 Task: Find the driving routes to reach the Empire State Building from Home by Wednesday, November 29.
Action: Mouse moved to (239, 85)
Screenshot: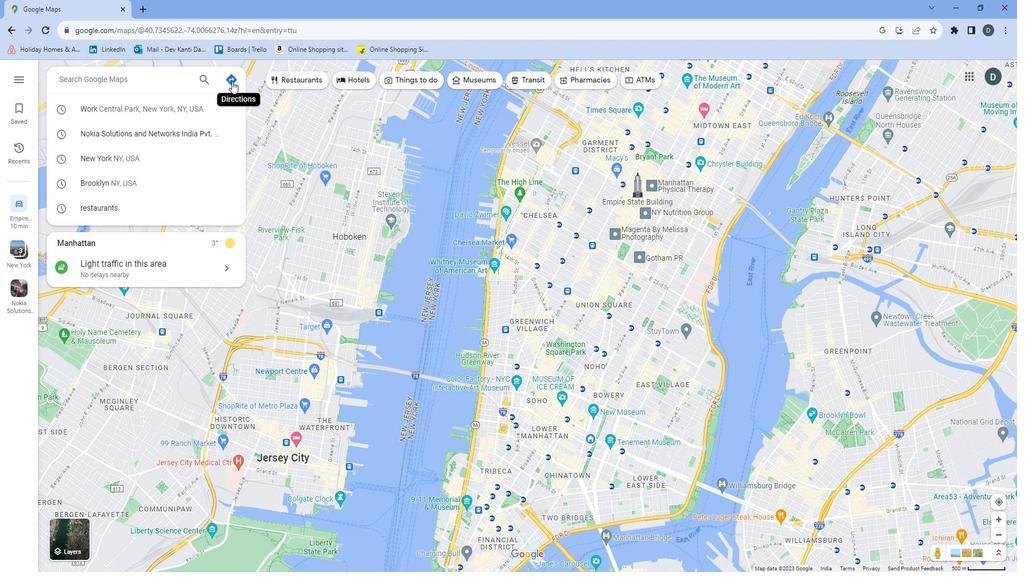 
Action: Mouse pressed left at (239, 85)
Screenshot: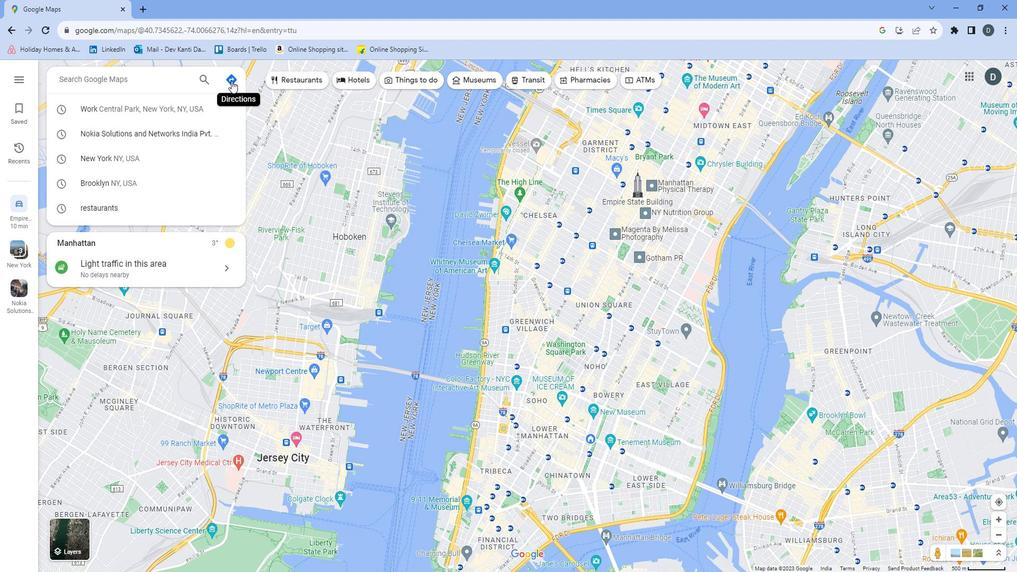 
Action: Mouse moved to (152, 113)
Screenshot: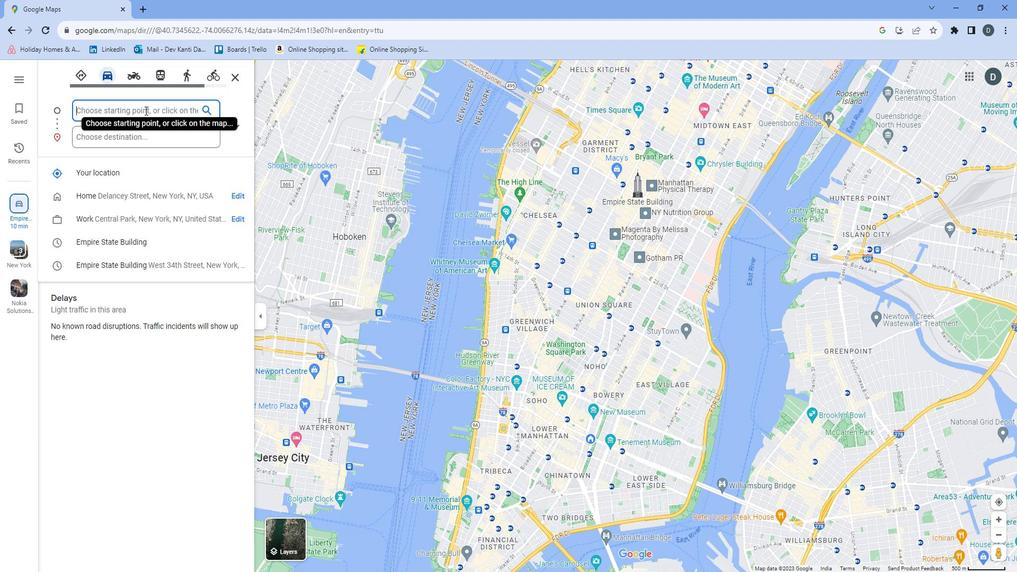 
Action: Mouse pressed left at (152, 113)
Screenshot: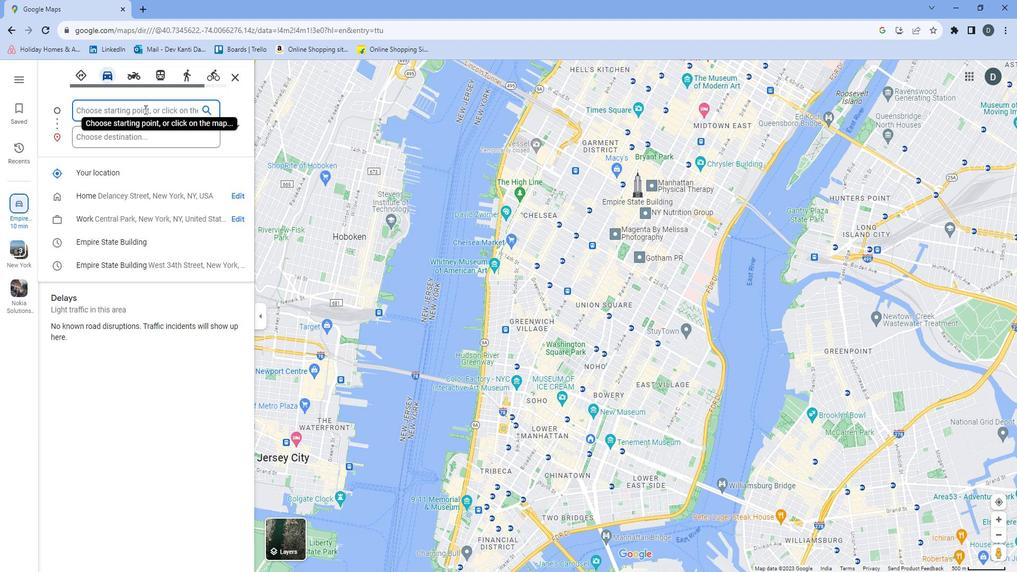 
Action: Mouse moved to (138, 192)
Screenshot: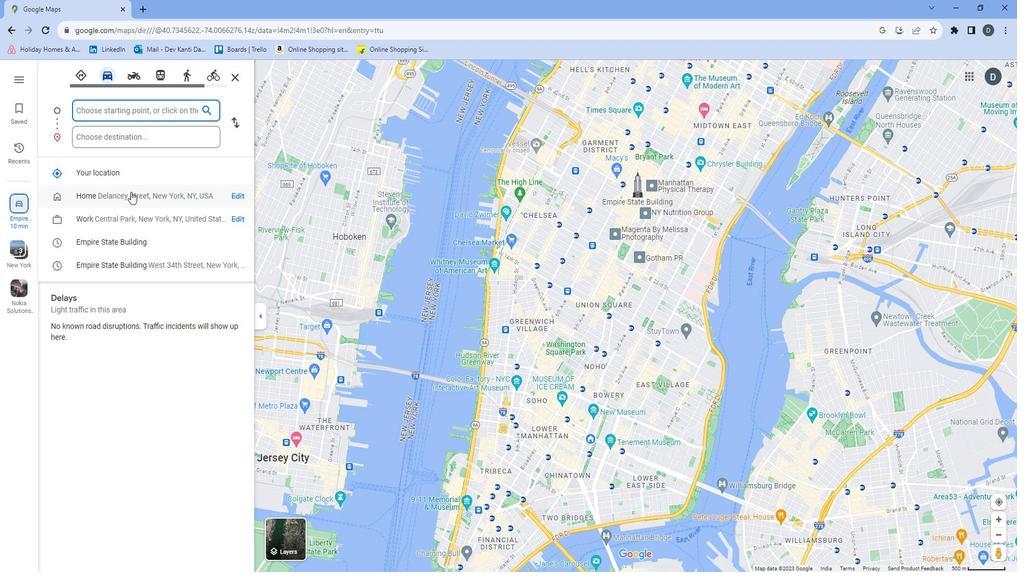 
Action: Mouse pressed left at (138, 192)
Screenshot: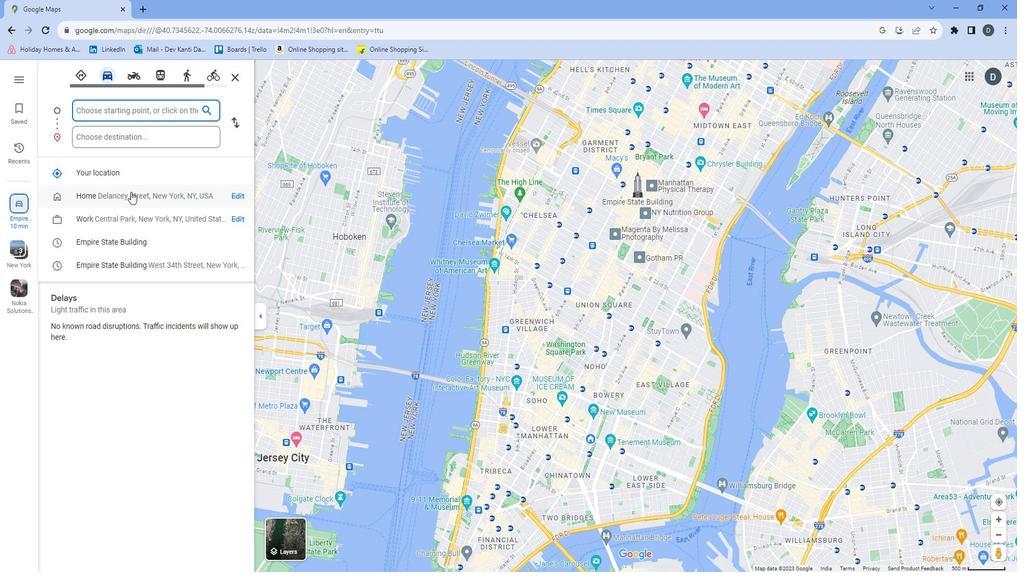 
Action: Mouse moved to (154, 139)
Screenshot: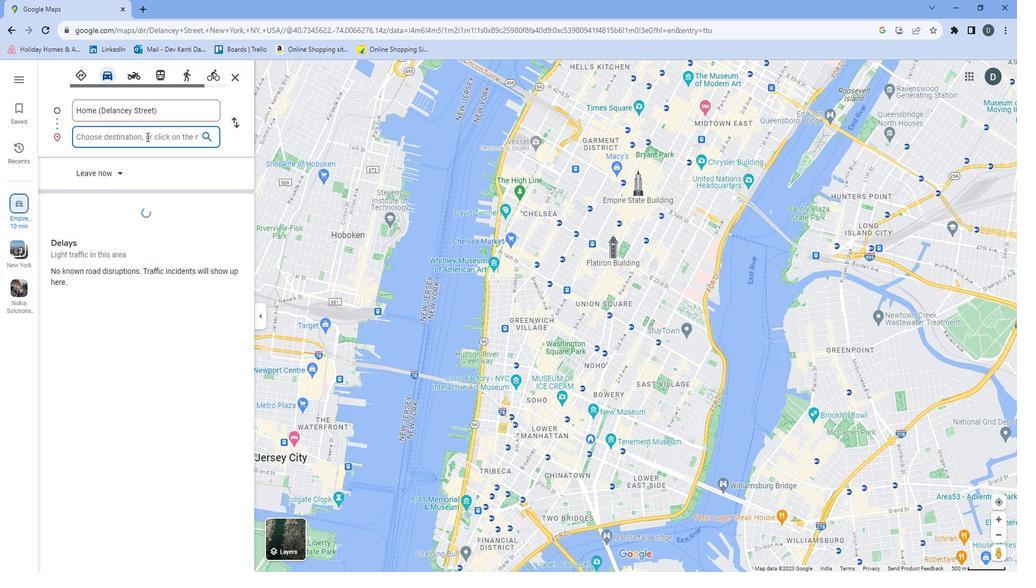 
Action: Mouse pressed left at (154, 139)
Screenshot: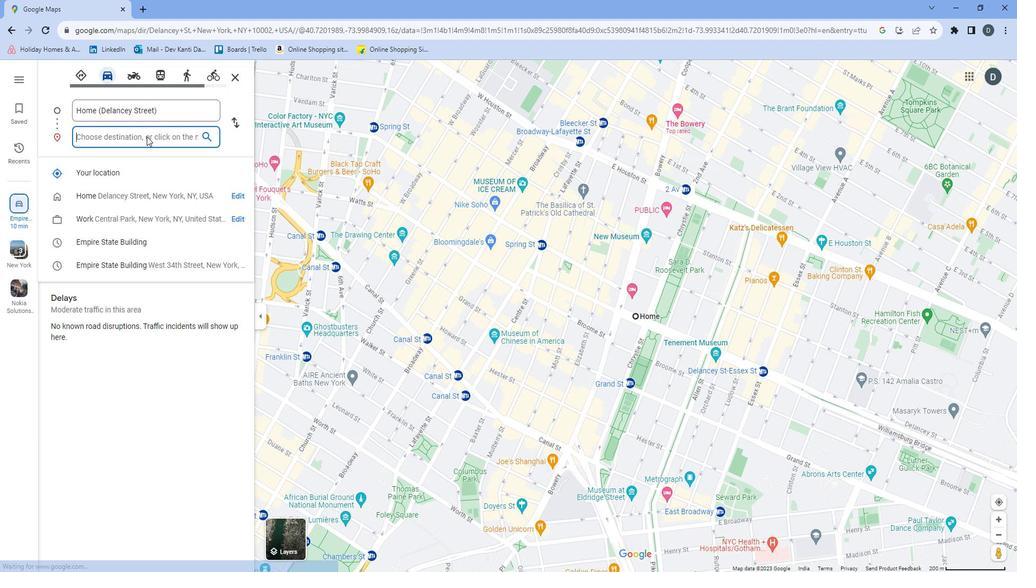 
Action: Key pressed <Key.shift><Key.shift>Empire<Key.space><Key.shift>State<Key.space>
Screenshot: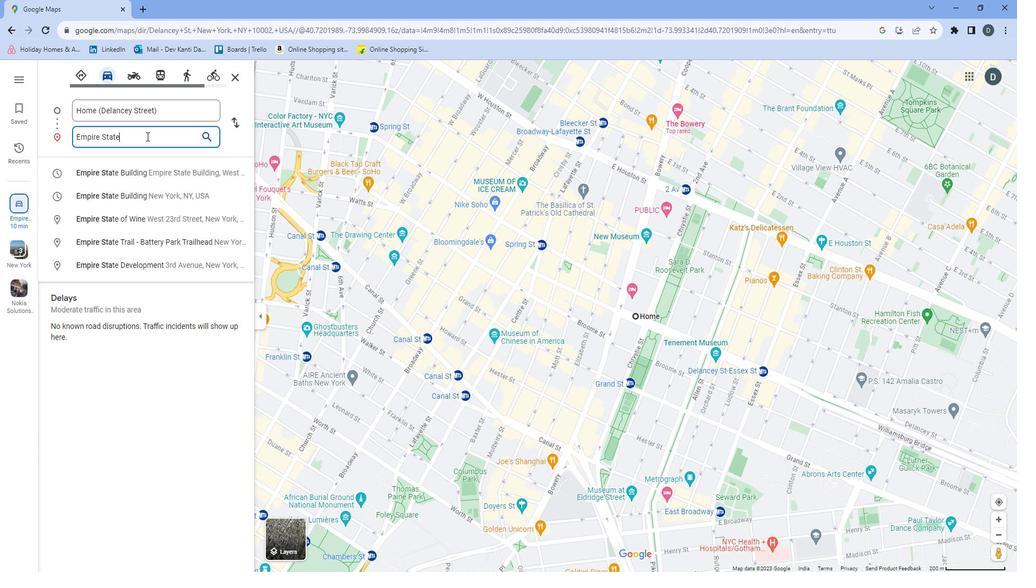 
Action: Mouse moved to (165, 193)
Screenshot: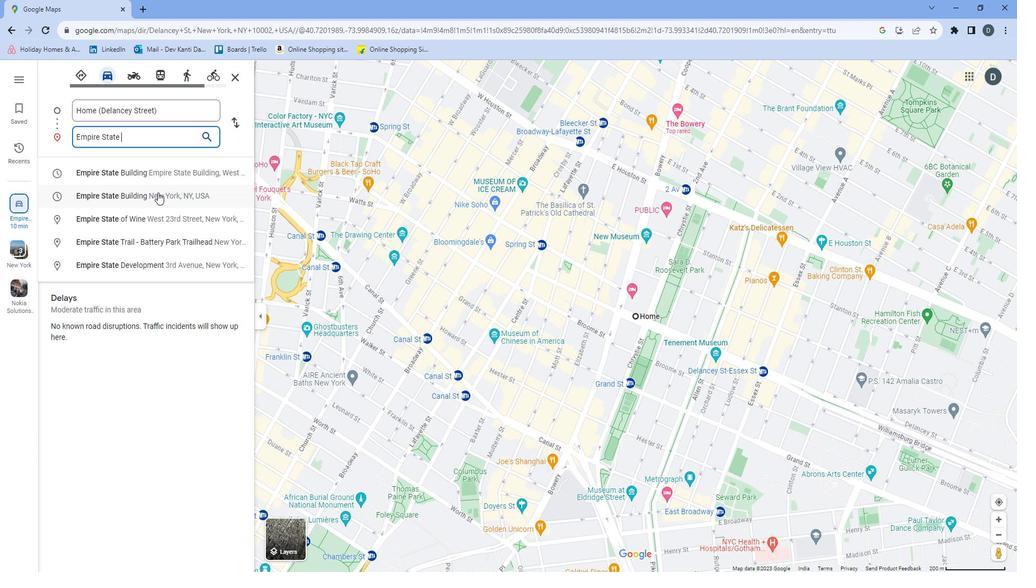
Action: Mouse pressed left at (165, 193)
Screenshot: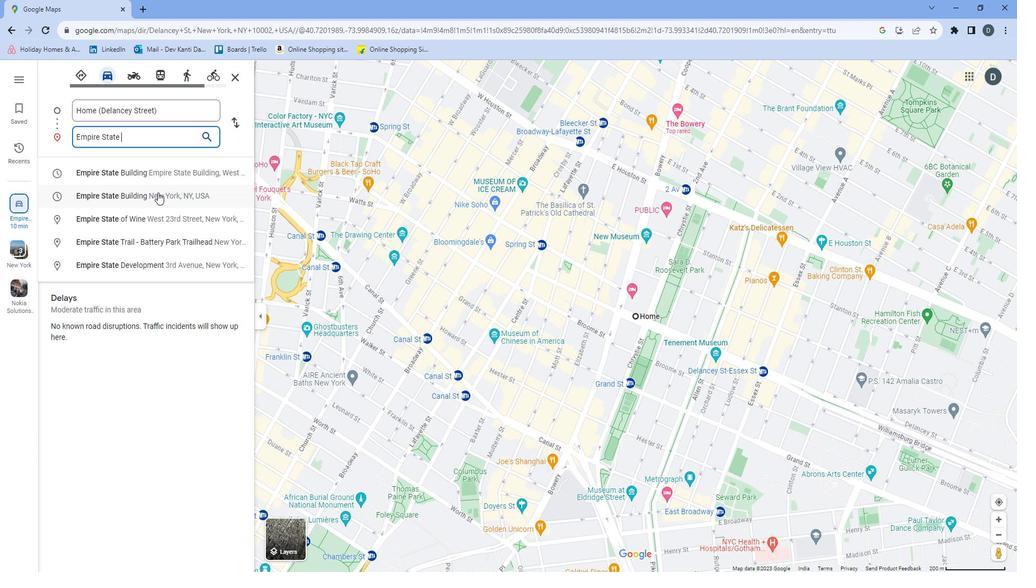 
Action: Mouse moved to (127, 200)
Screenshot: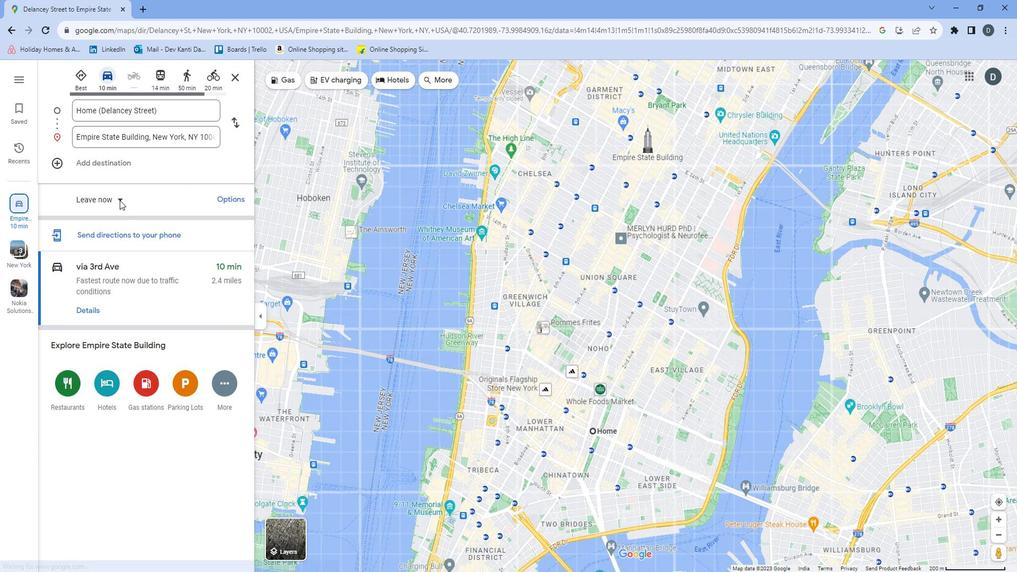 
Action: Mouse pressed left at (127, 200)
Screenshot: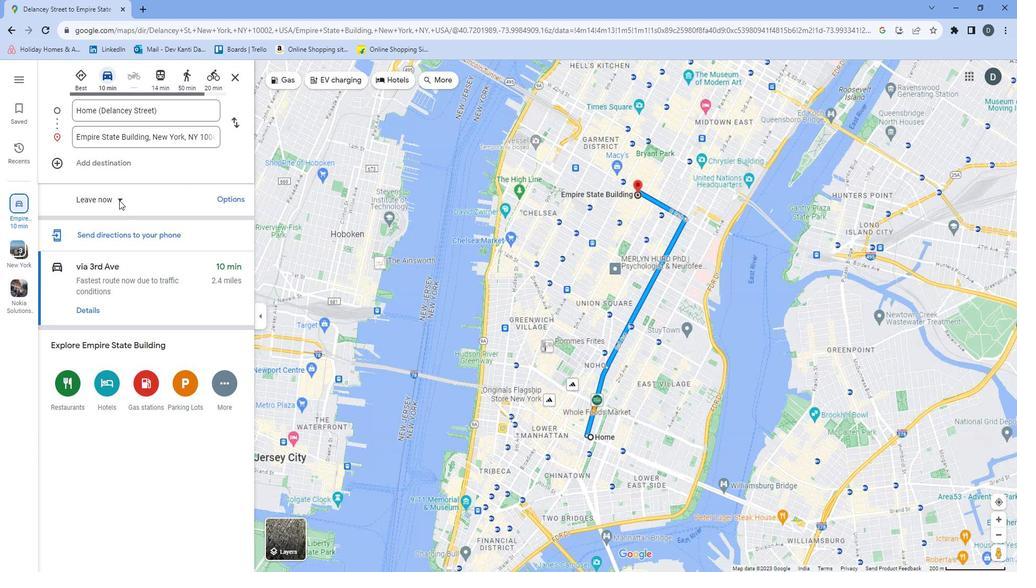 
Action: Mouse moved to (111, 242)
Screenshot: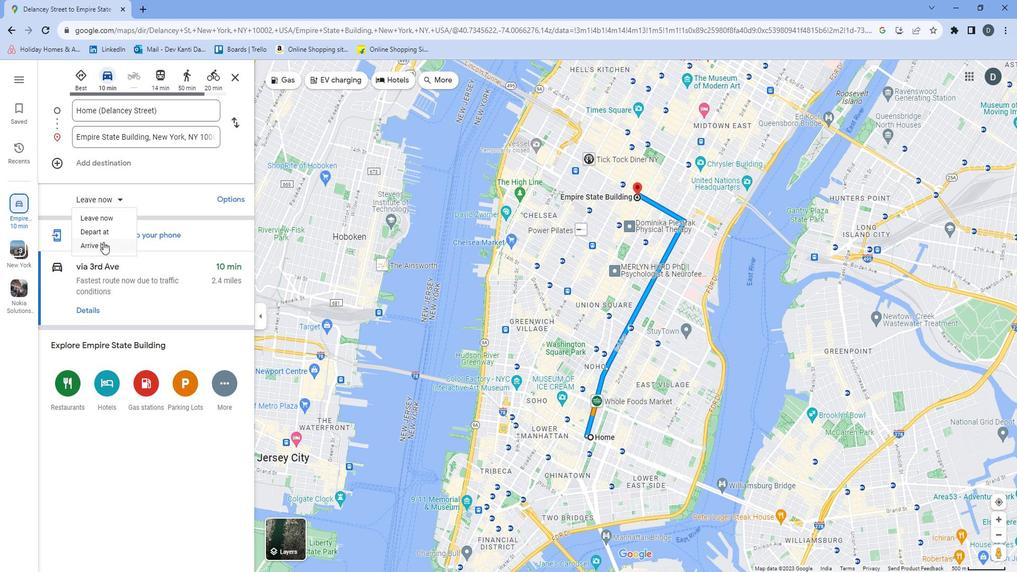 
Action: Mouse pressed left at (111, 242)
Screenshot: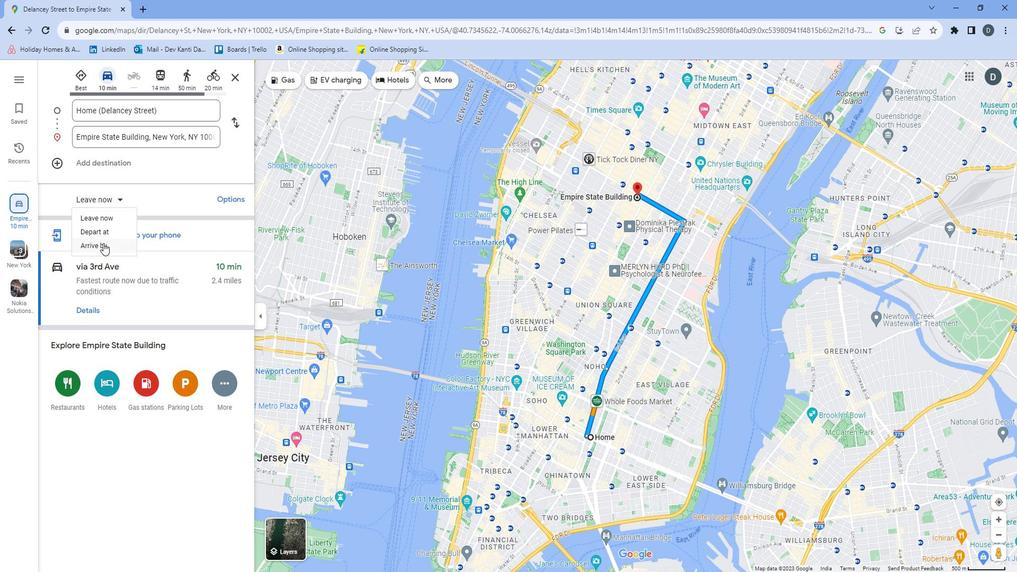 
Action: Mouse moved to (240, 194)
Screenshot: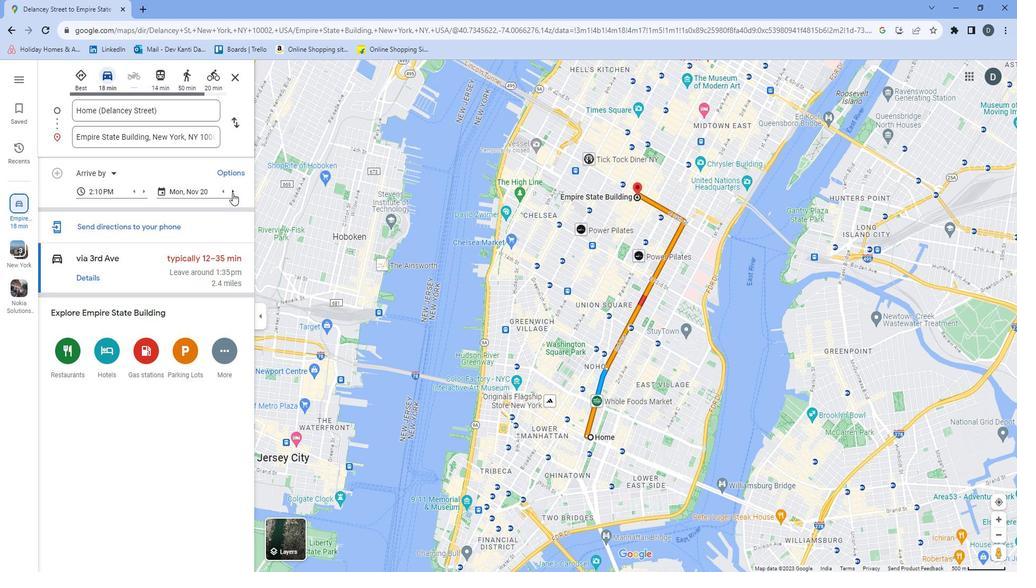 
Action: Mouse pressed left at (240, 194)
Screenshot: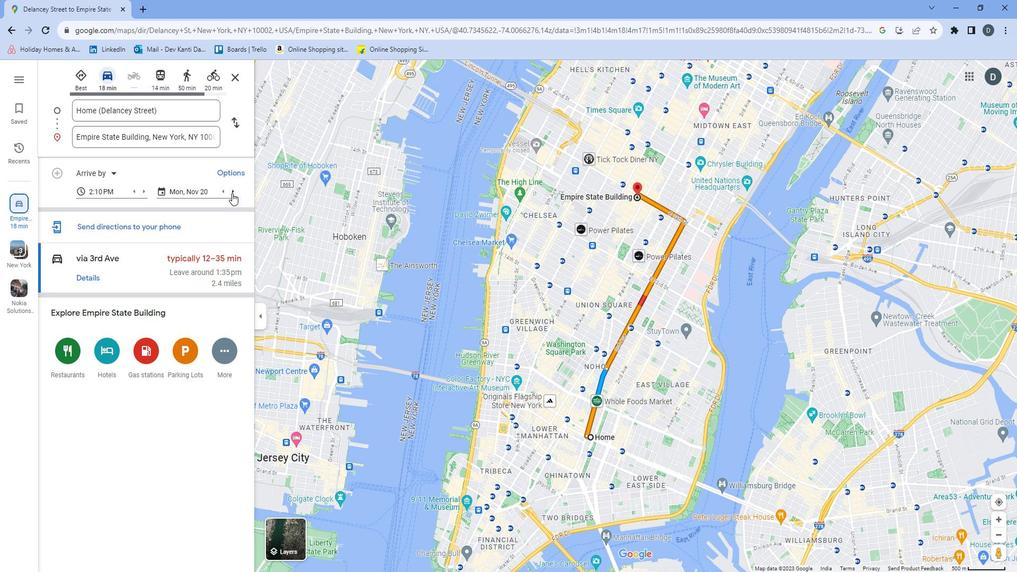 
Action: Mouse pressed left at (240, 194)
Screenshot: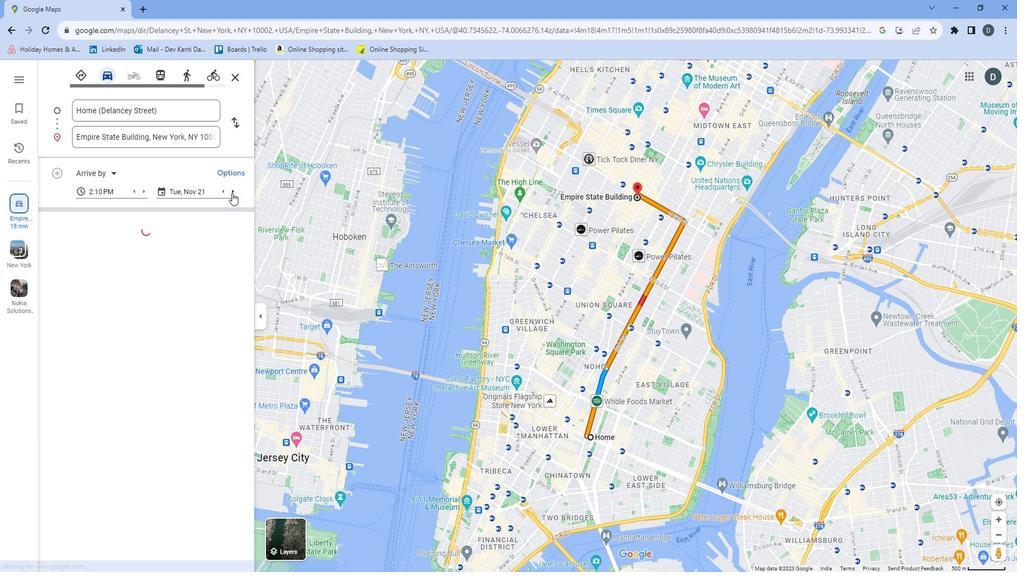 
Action: Mouse pressed left at (240, 194)
Screenshot: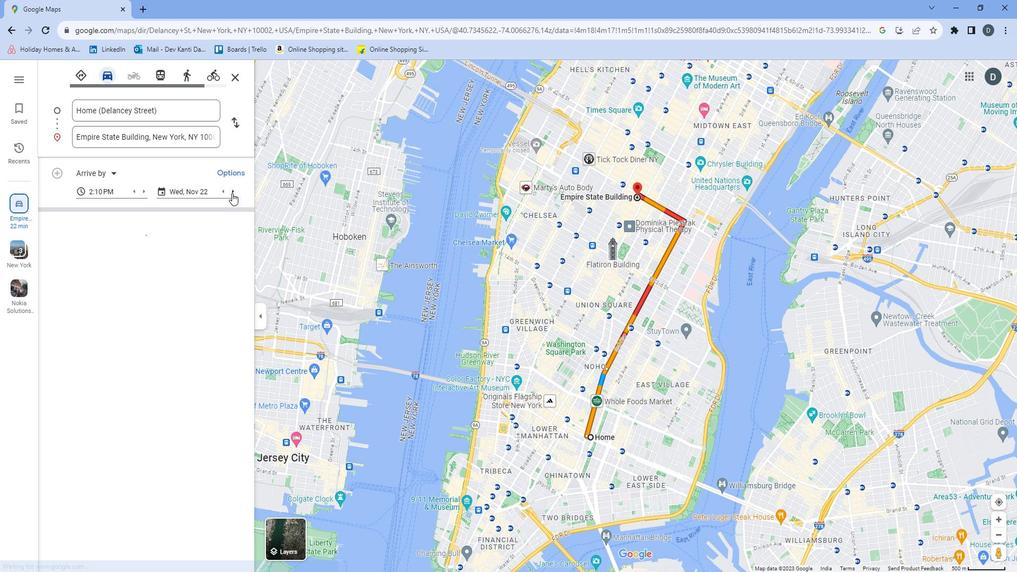
Action: Mouse pressed left at (240, 194)
Screenshot: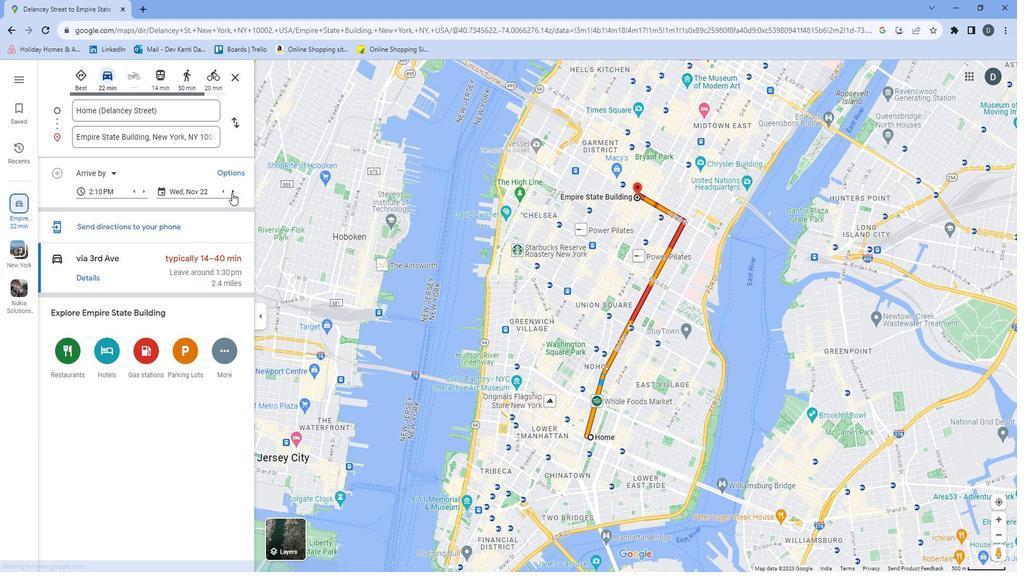 
Action: Mouse pressed left at (240, 194)
Screenshot: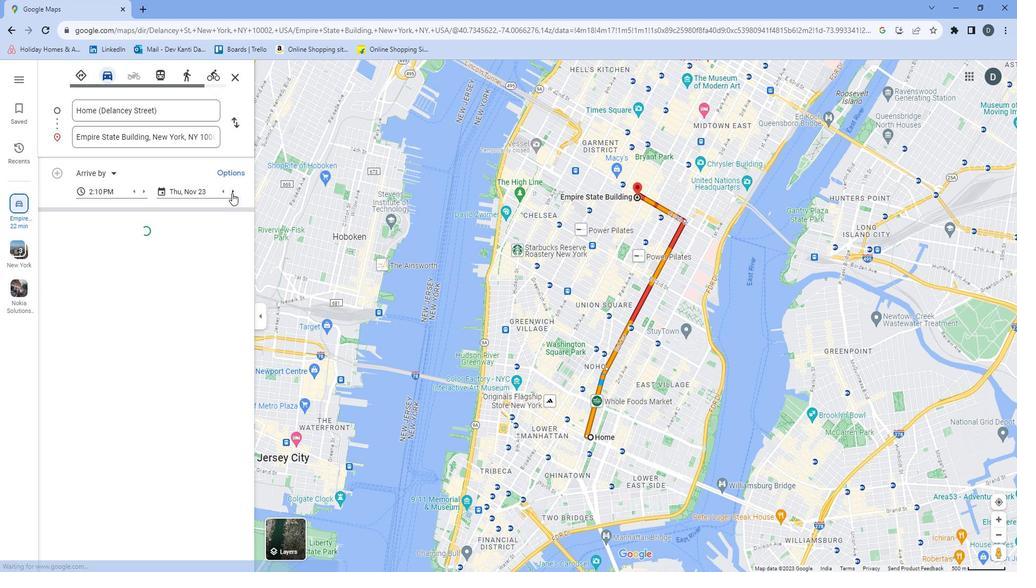 
Action: Mouse pressed left at (240, 194)
Screenshot: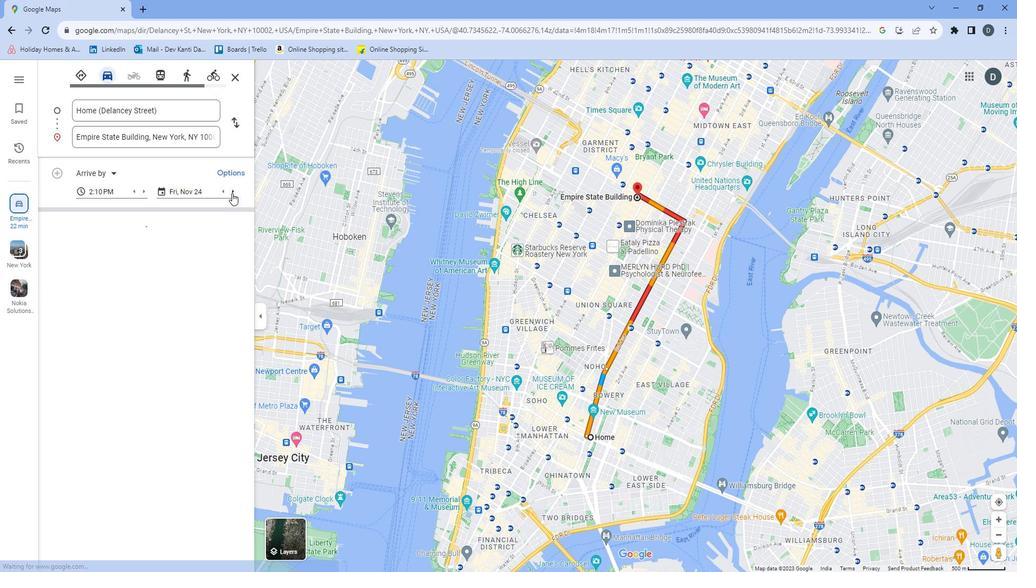 
Action: Mouse pressed left at (240, 194)
Screenshot: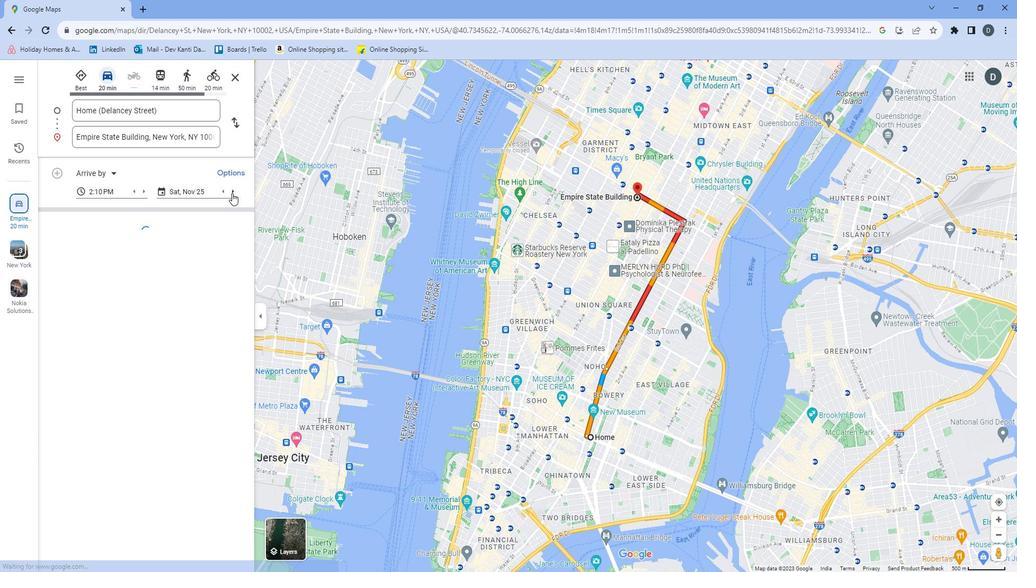 
Action: Mouse pressed left at (240, 194)
Screenshot: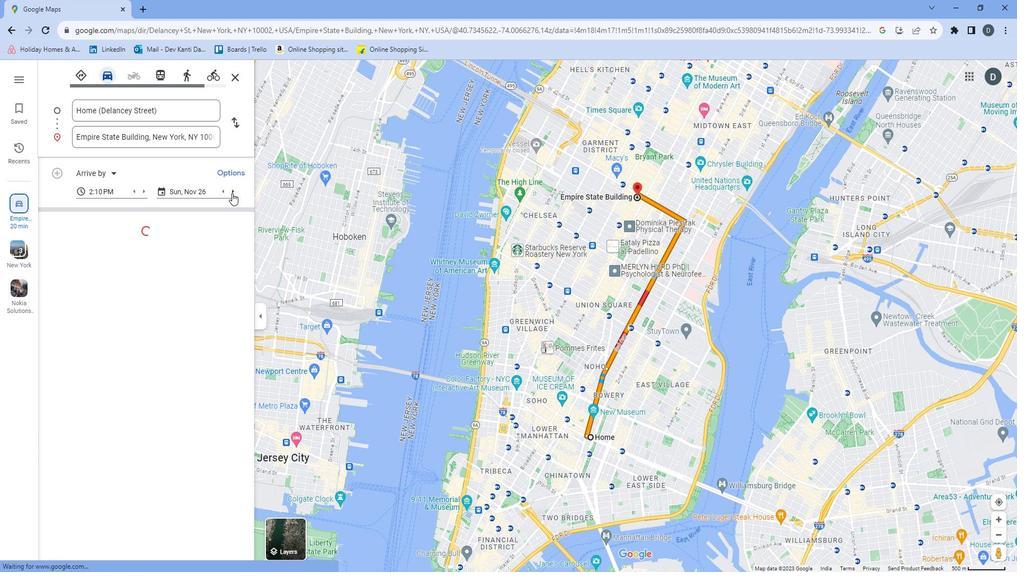 
Action: Mouse pressed left at (240, 194)
Screenshot: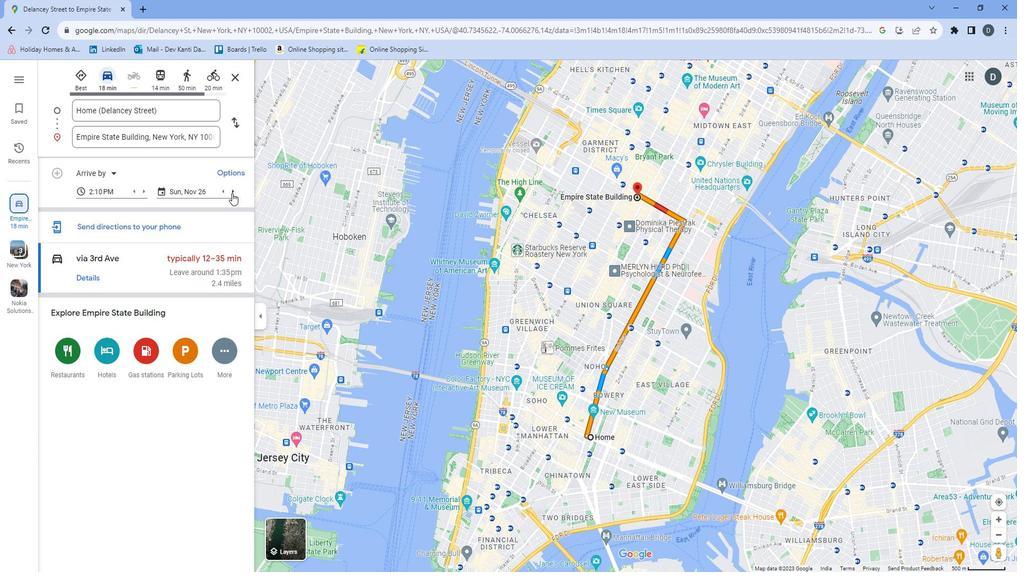 
Action: Mouse pressed left at (240, 194)
Screenshot: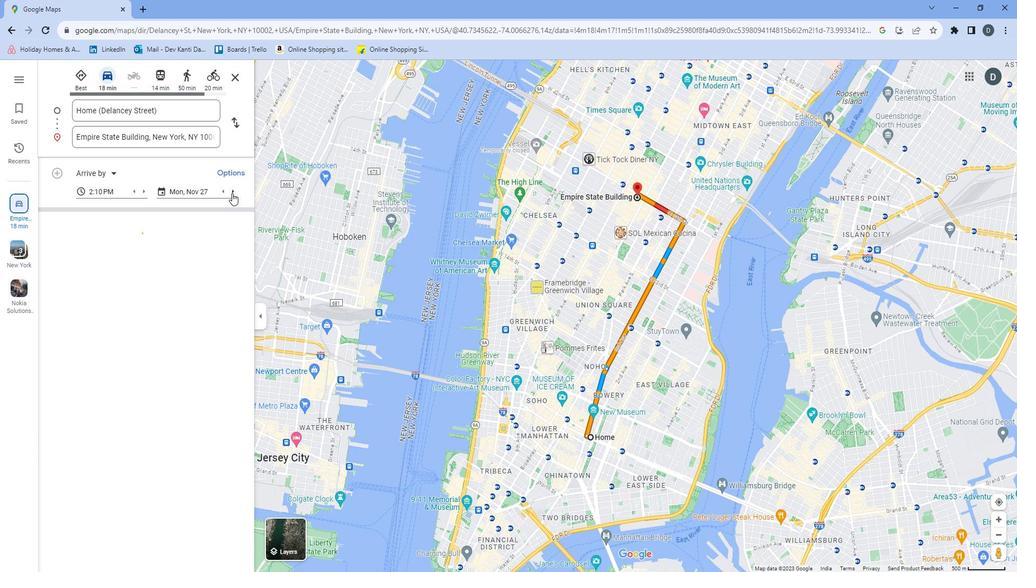 
Action: Mouse pressed left at (240, 194)
Screenshot: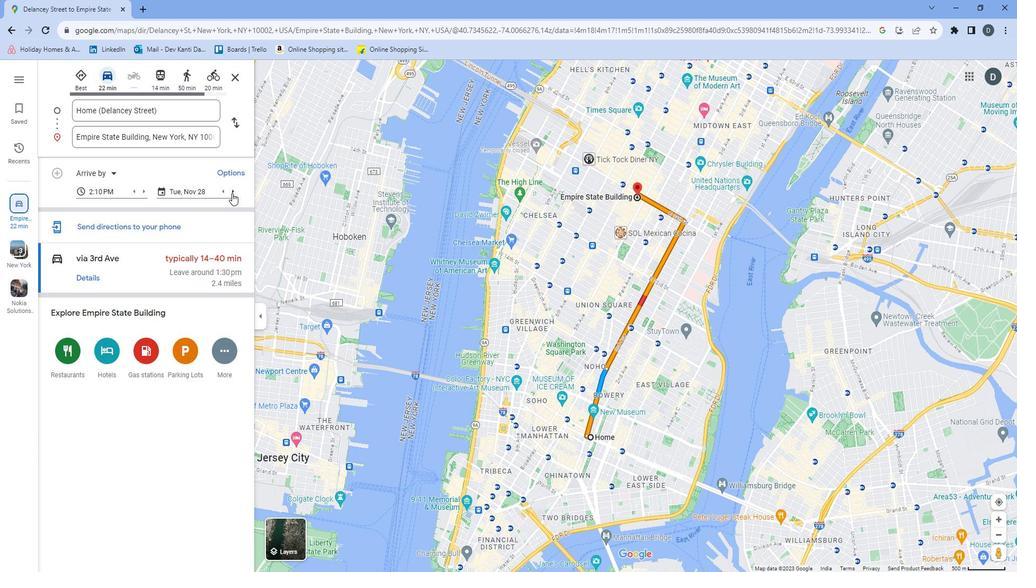 
Action: Mouse moved to (270, 223)
Screenshot: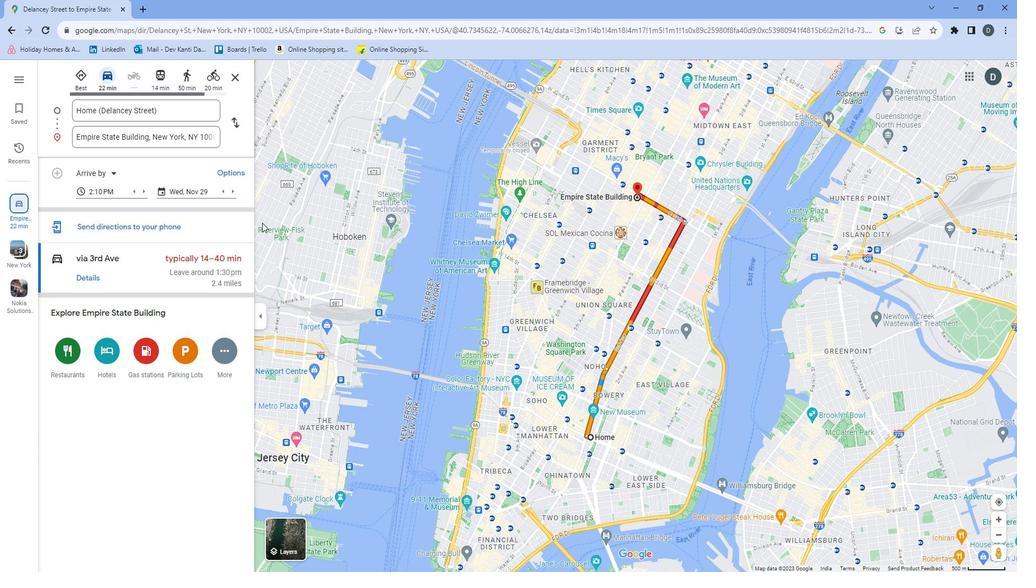 
